 Task: Save a mixdown as a 16-bit WAV file for CD-quality audio.
Action: Mouse moved to (76, 47)
Screenshot: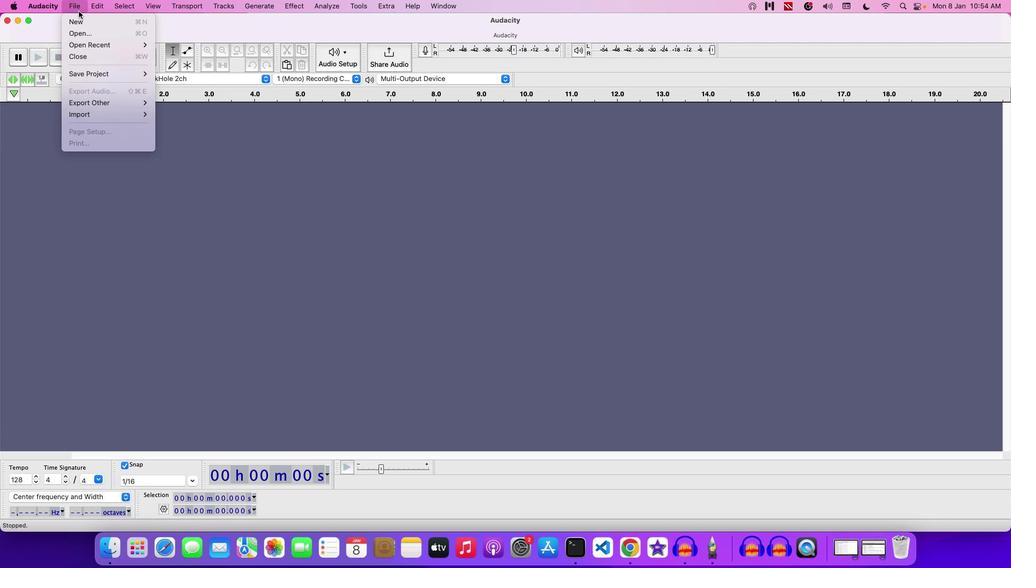
Action: Mouse pressed left at (76, 47)
Screenshot: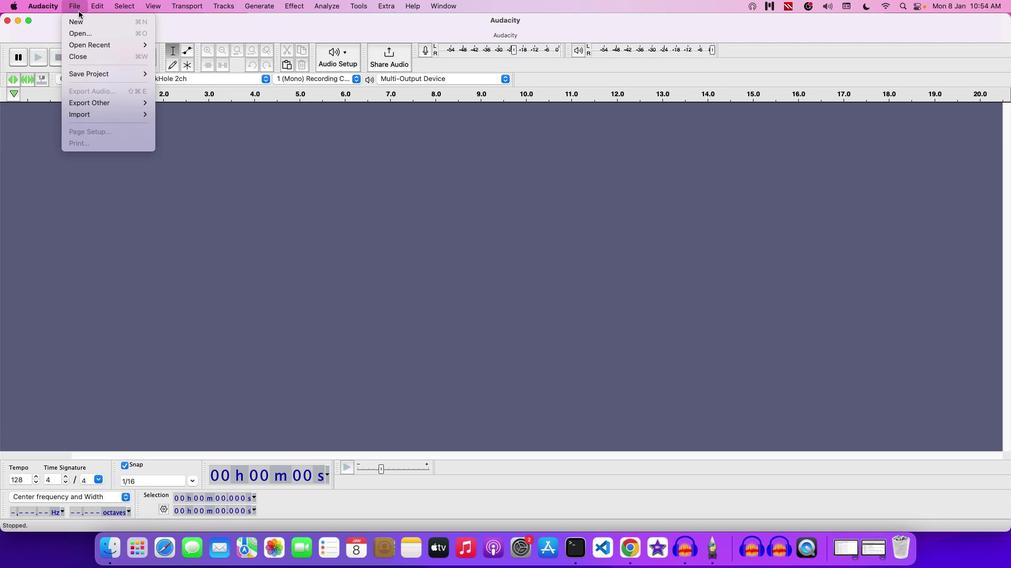 
Action: Mouse moved to (109, 62)
Screenshot: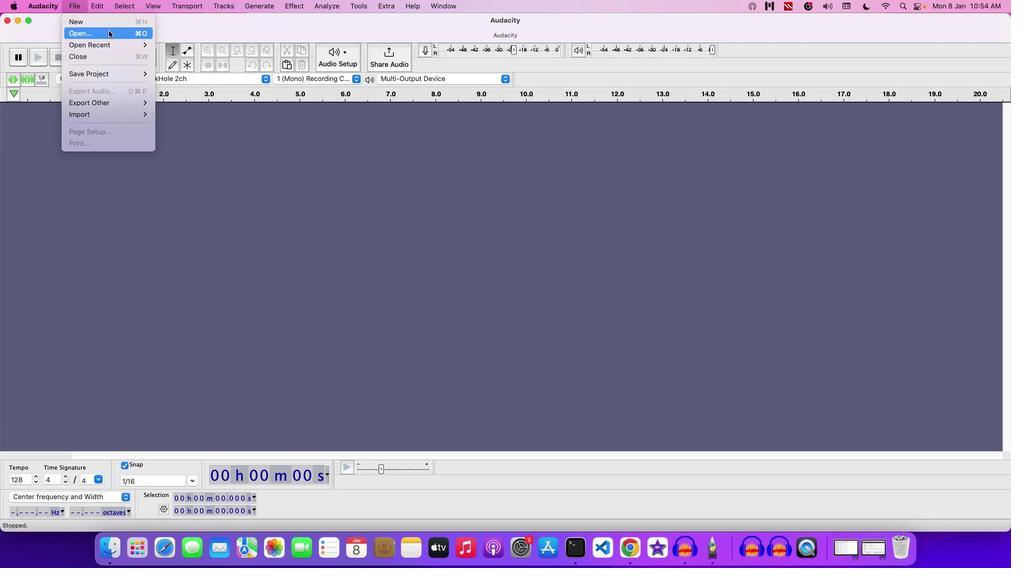 
Action: Mouse pressed left at (109, 62)
Screenshot: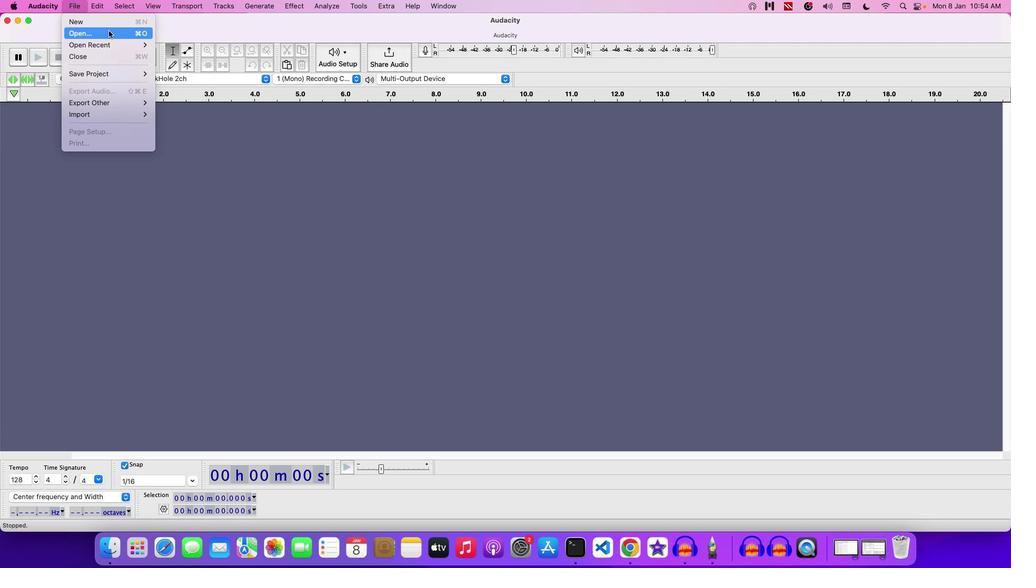 
Action: Mouse moved to (449, 171)
Screenshot: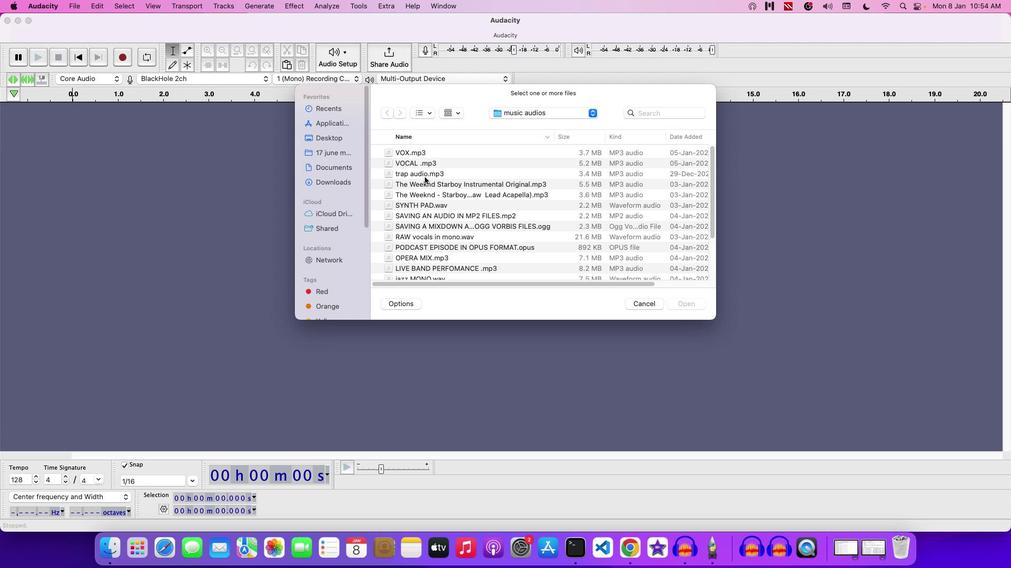 
Action: Mouse pressed left at (449, 171)
Screenshot: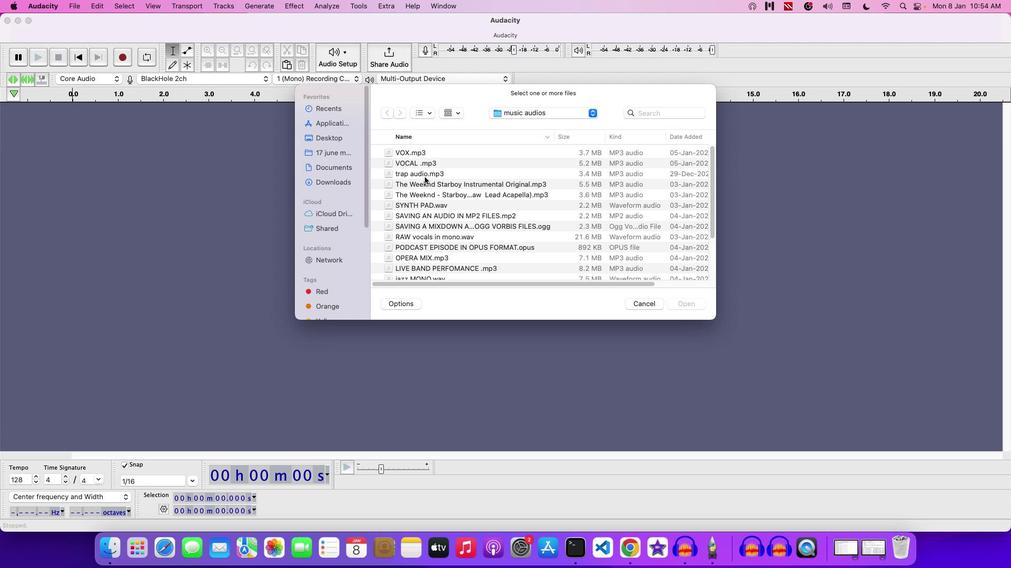 
Action: Mouse moved to (453, 170)
Screenshot: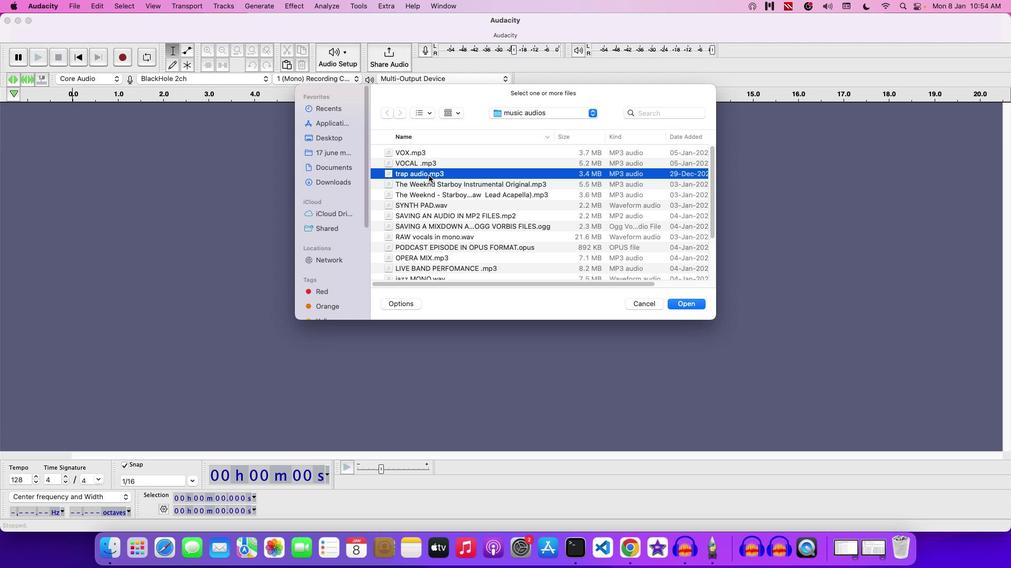 
Action: Mouse pressed left at (453, 170)
Screenshot: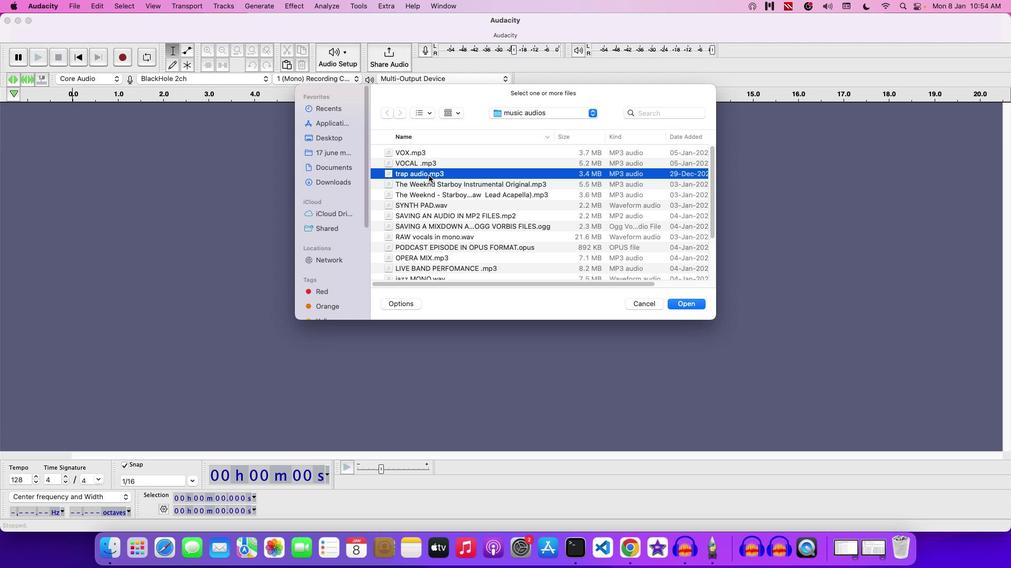 
Action: Mouse moved to (672, 267)
Screenshot: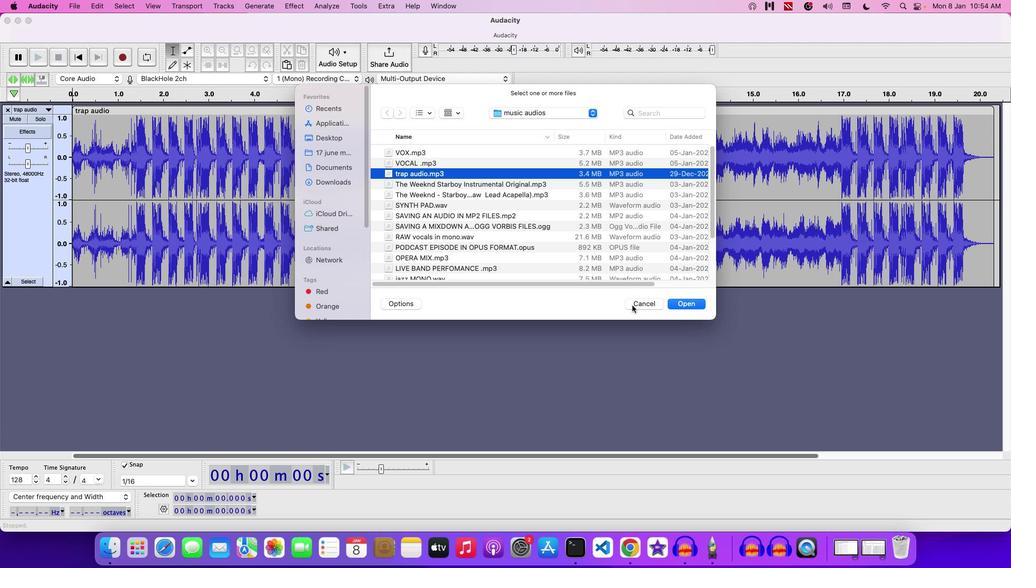 
Action: Mouse pressed left at (672, 267)
Screenshot: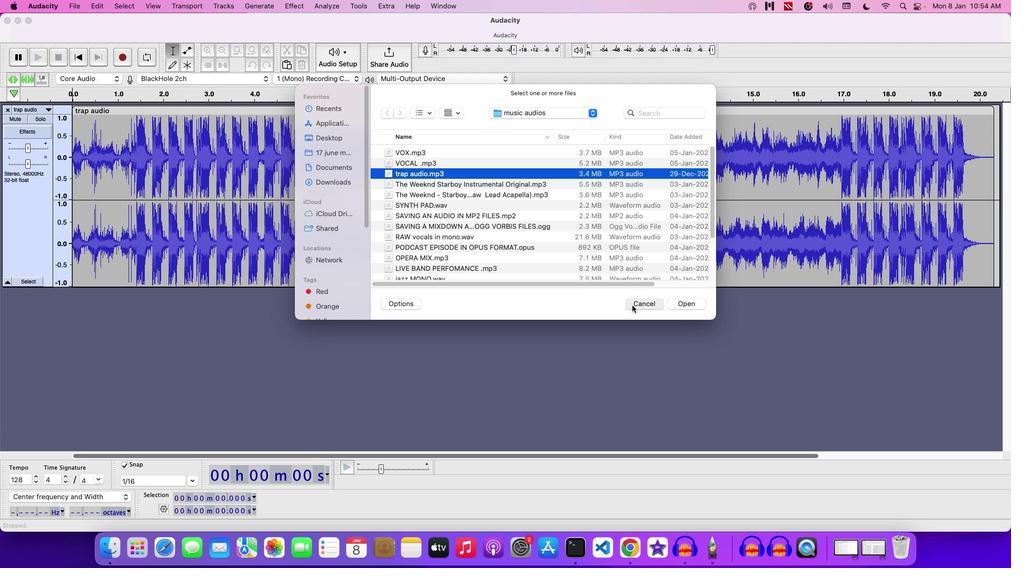 
Action: Mouse moved to (72, 44)
Screenshot: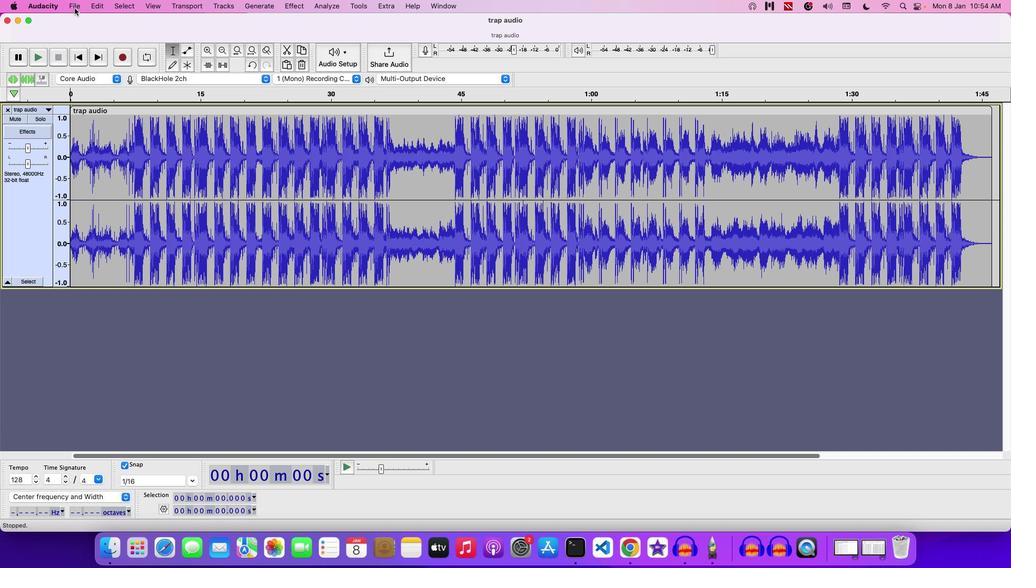 
Action: Mouse pressed left at (72, 44)
Screenshot: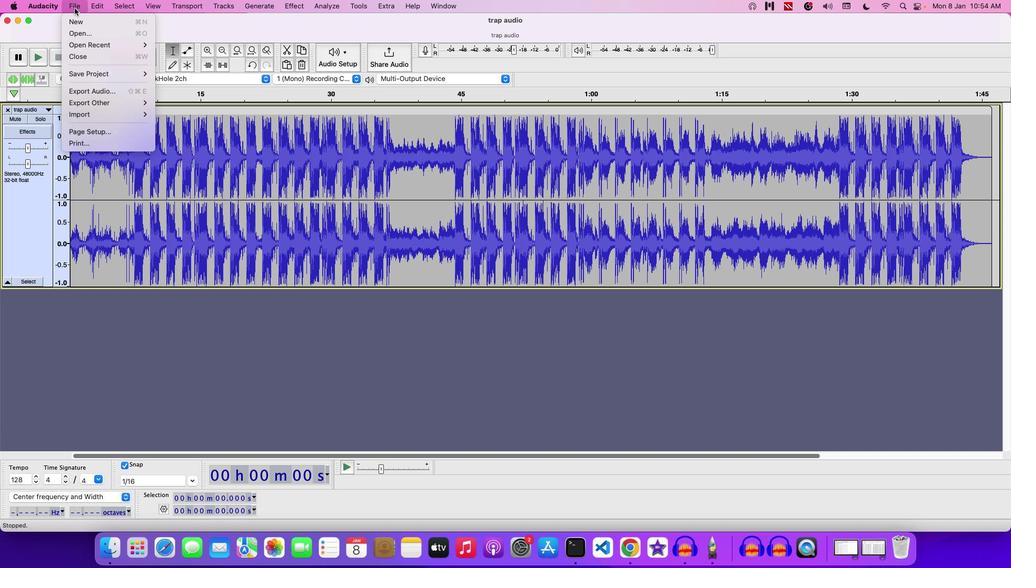 
Action: Mouse moved to (101, 105)
Screenshot: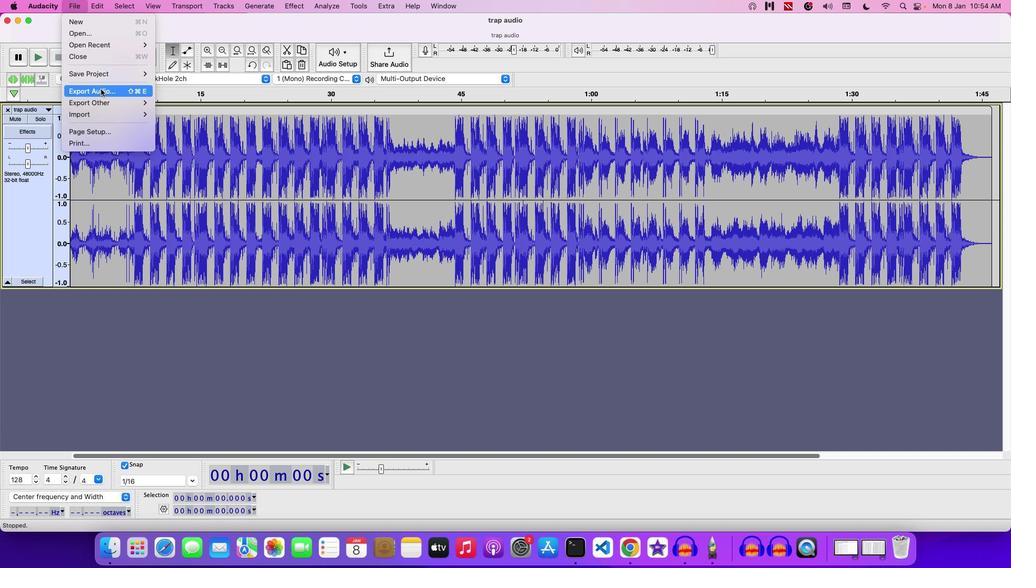 
Action: Mouse pressed left at (101, 105)
Screenshot: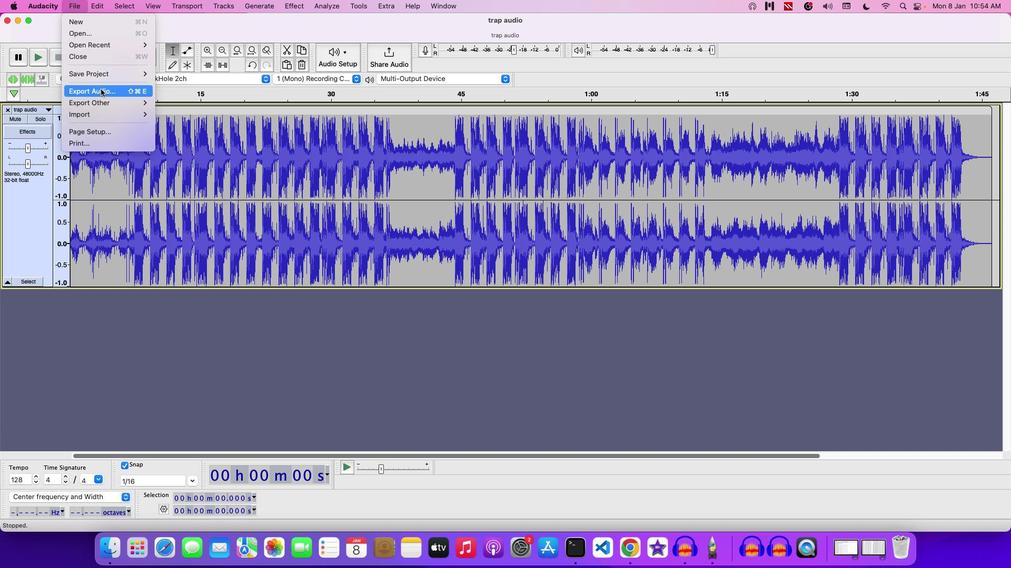 
Action: Mouse moved to (330, 138)
Screenshot: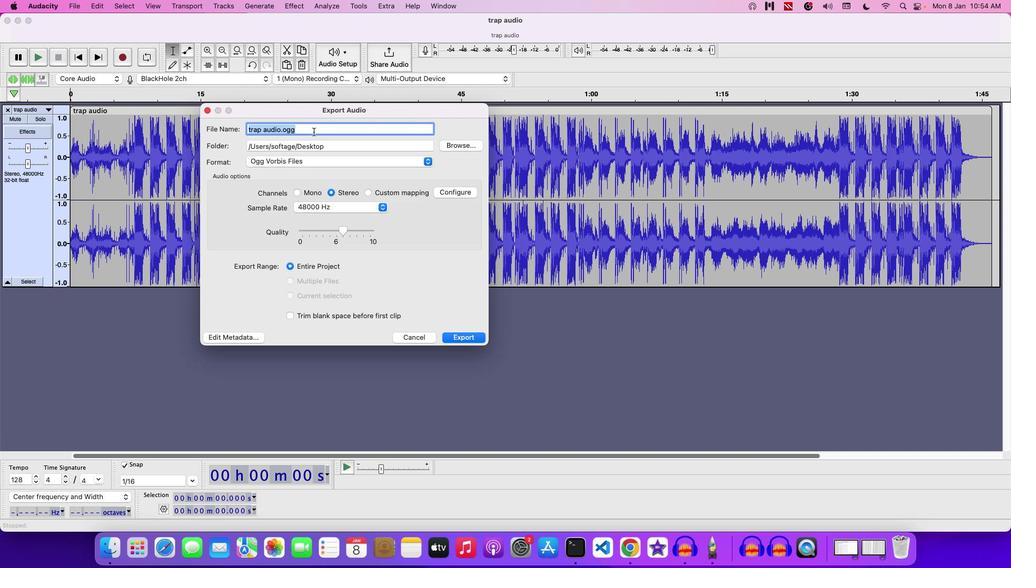 
Action: Key pressed Key.backspace'S''A''V''U''B'Key.backspaceKey.backspace'I''N''G'Key.space'A'Key.space'M''I''X''D''O''W''N'Key.space'I''N'Key.space'W''A''V'Key.space'1''6'Key.space'B''I''T'
Screenshot: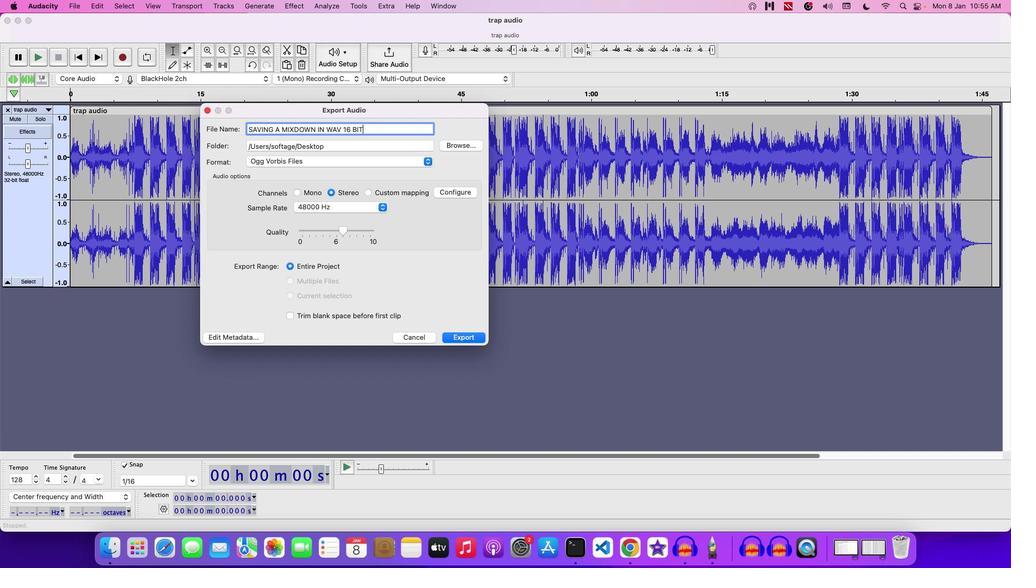 
Action: Mouse moved to (433, 159)
Screenshot: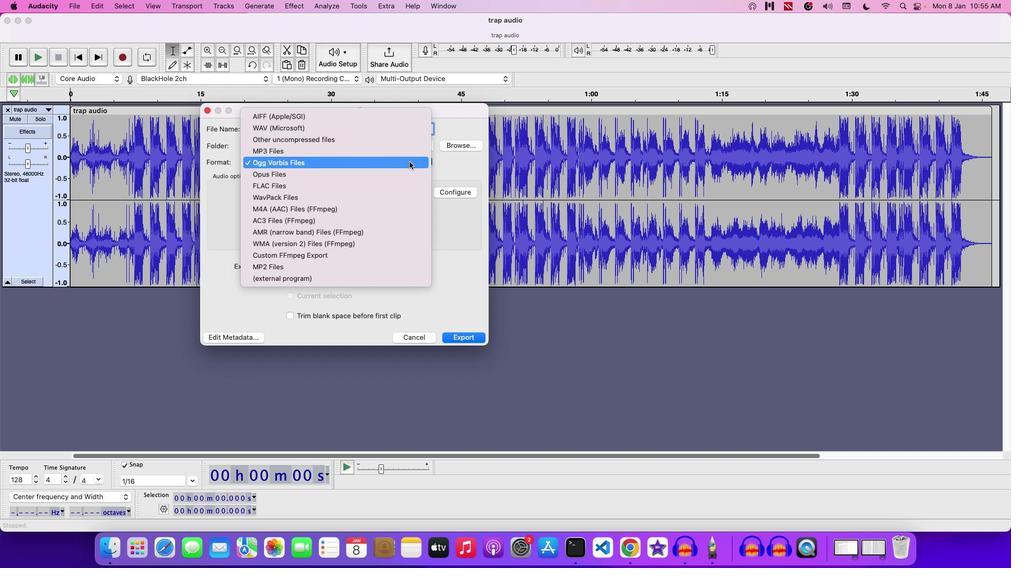 
Action: Mouse pressed left at (433, 159)
Screenshot: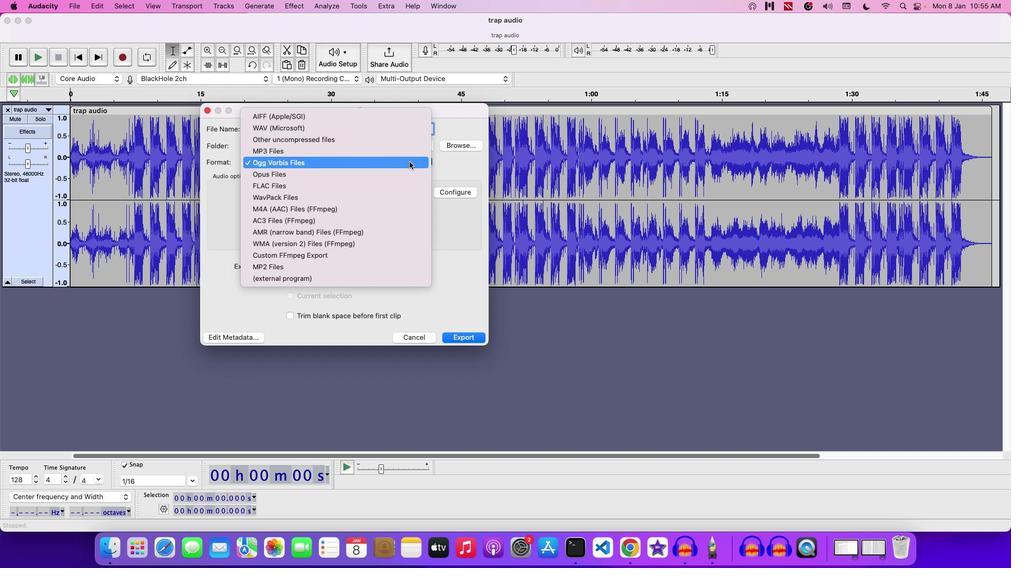 
Action: Mouse moved to (335, 136)
Screenshot: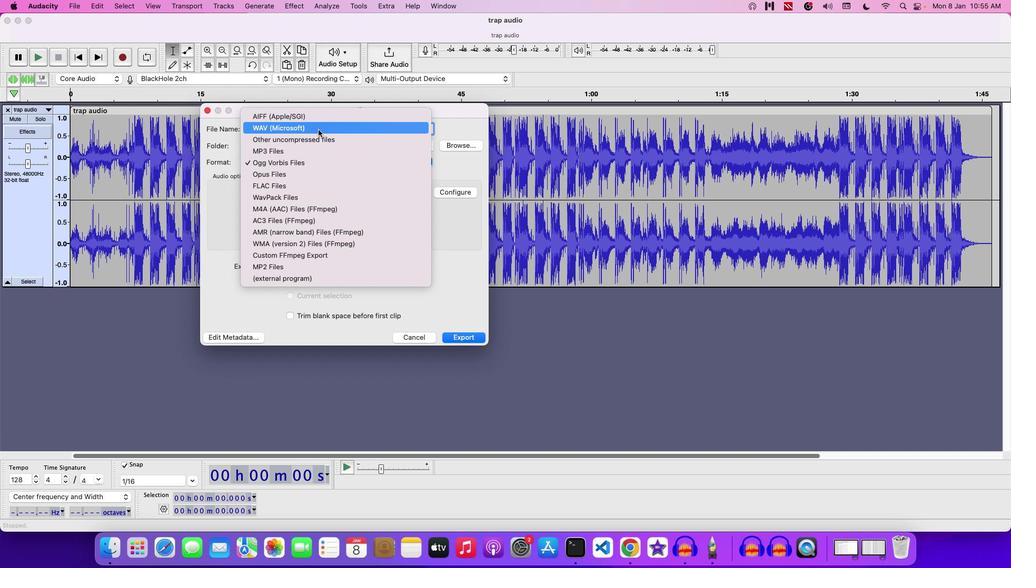
Action: Mouse pressed left at (335, 136)
Screenshot: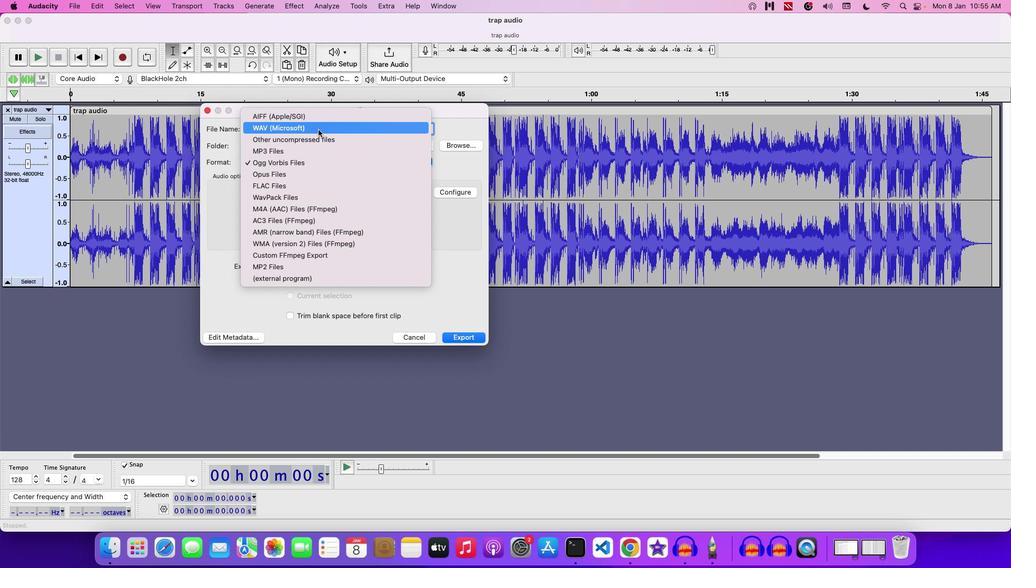 
Action: Mouse moved to (349, 195)
Screenshot: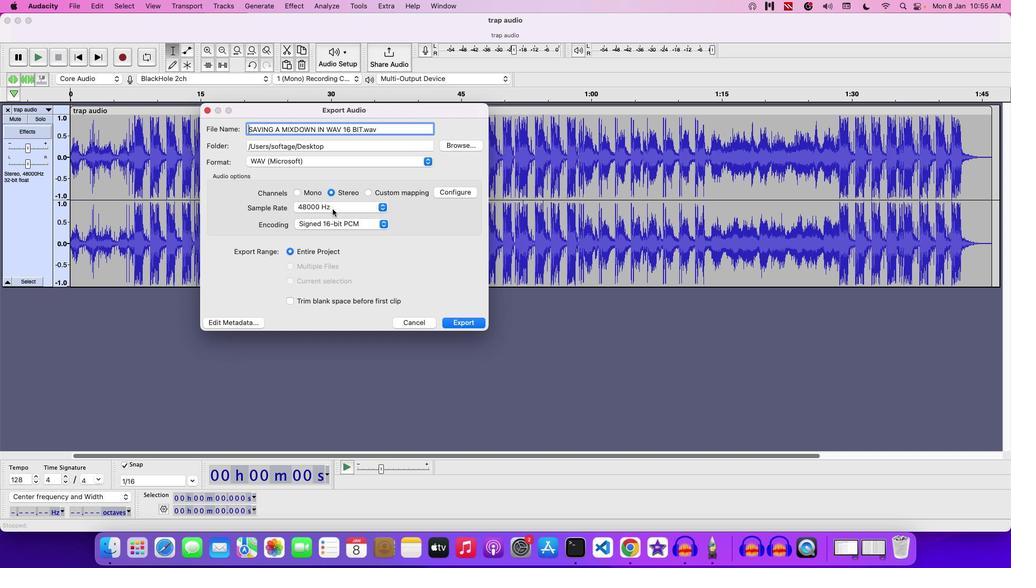 
Action: Mouse pressed left at (349, 195)
Screenshot: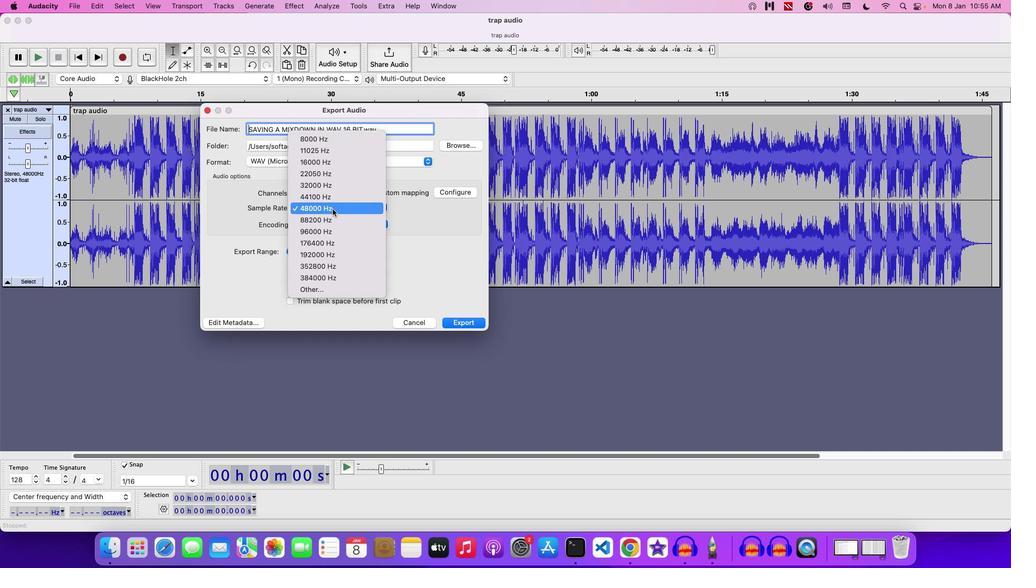 
Action: Mouse pressed left at (349, 195)
Screenshot: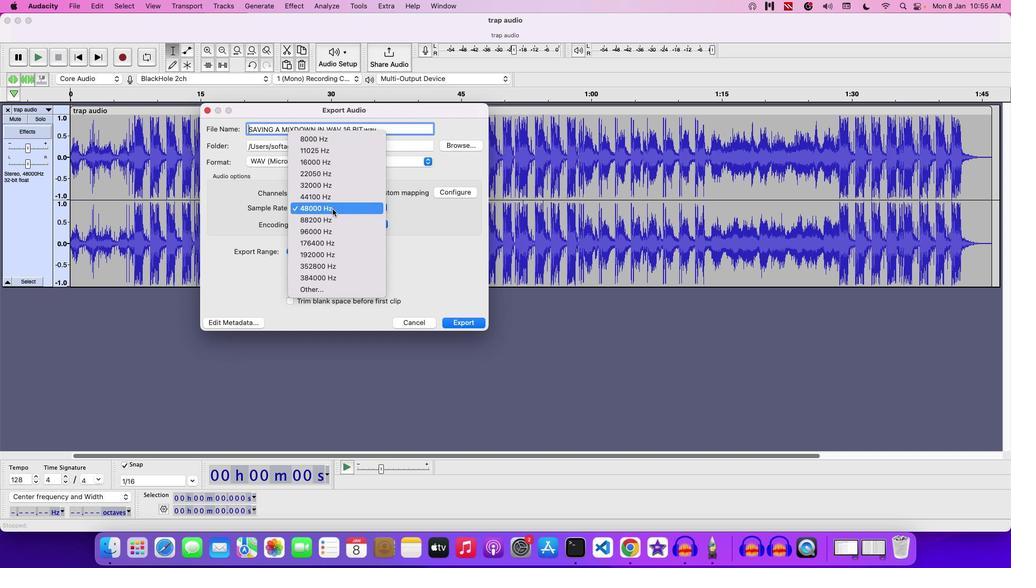 
Action: Mouse moved to (348, 203)
Screenshot: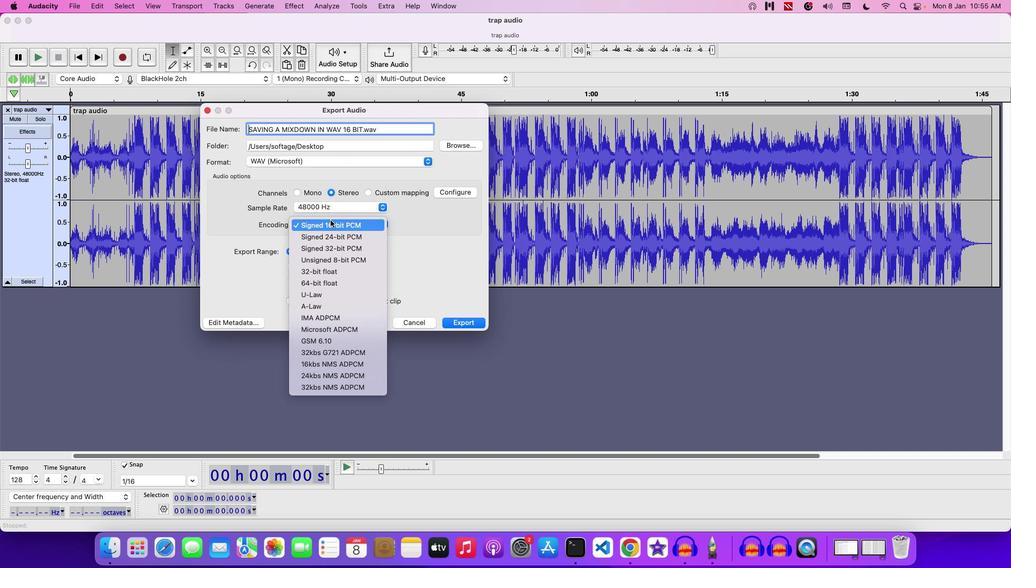 
Action: Mouse pressed left at (348, 203)
Screenshot: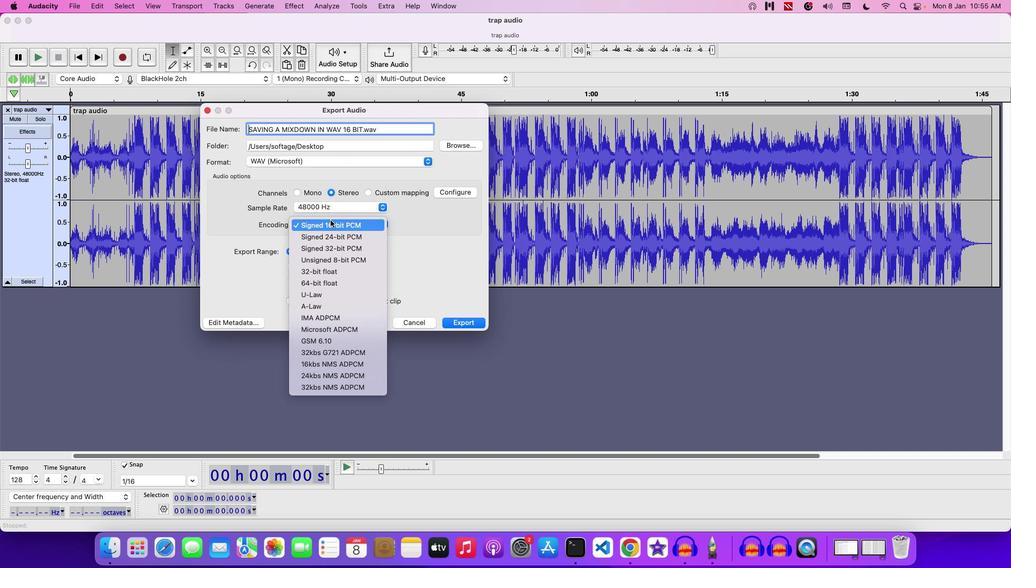 
Action: Mouse moved to (345, 209)
Screenshot: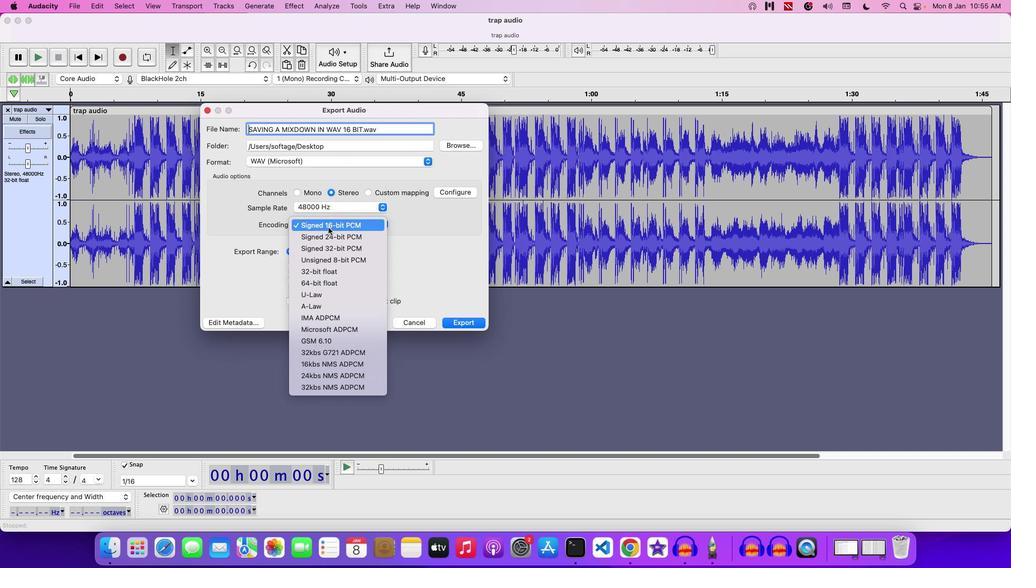 
Action: Mouse pressed left at (345, 209)
Screenshot: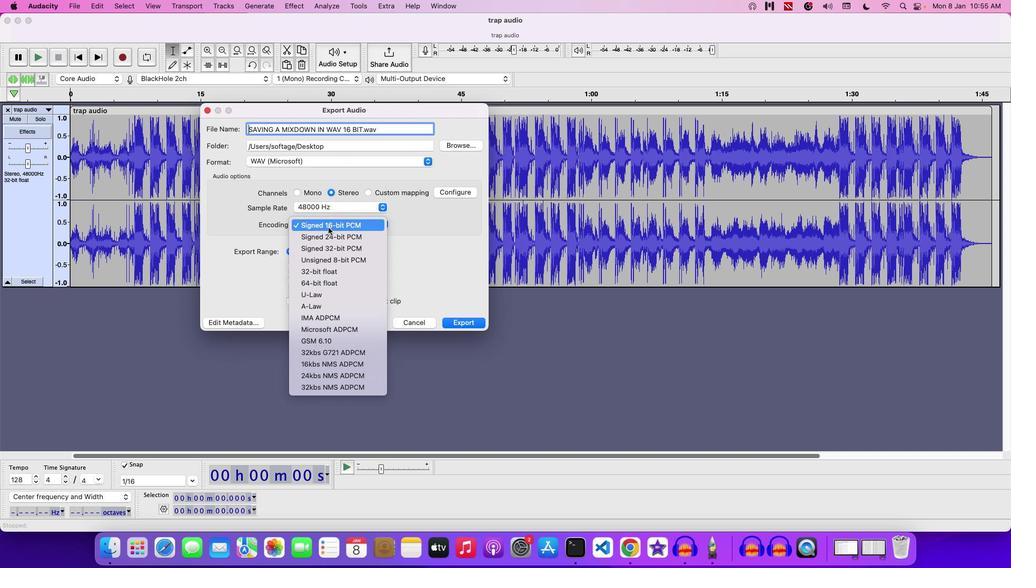 
Action: Mouse moved to (494, 281)
Screenshot: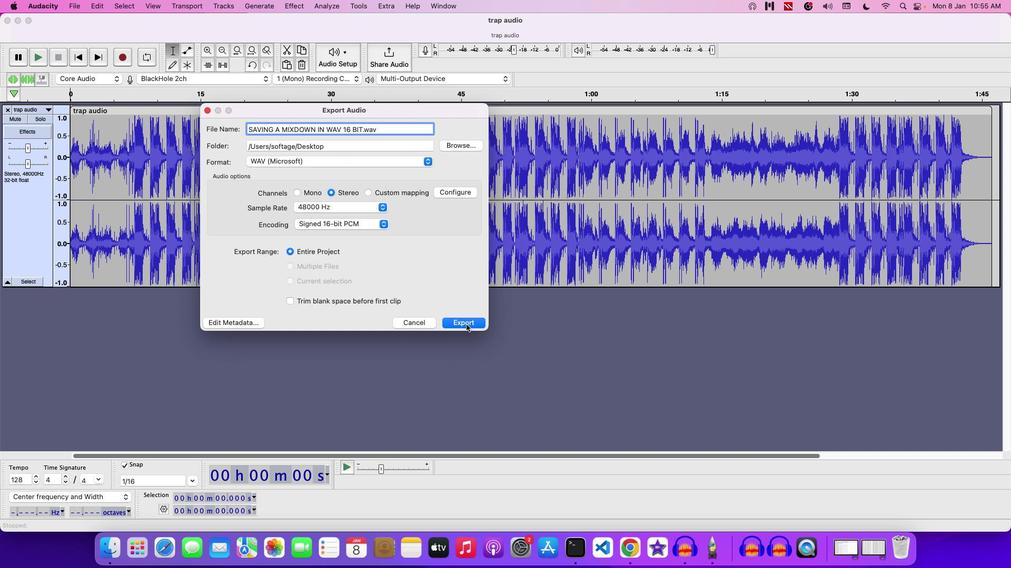 
Action: Mouse pressed left at (494, 281)
Screenshot: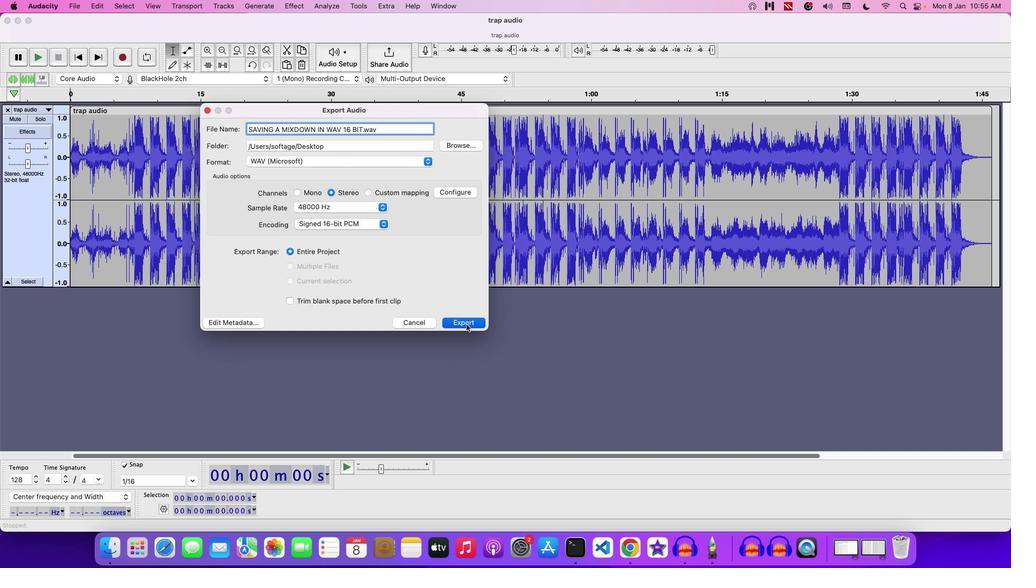 
Action: Mouse moved to (70, 46)
Screenshot: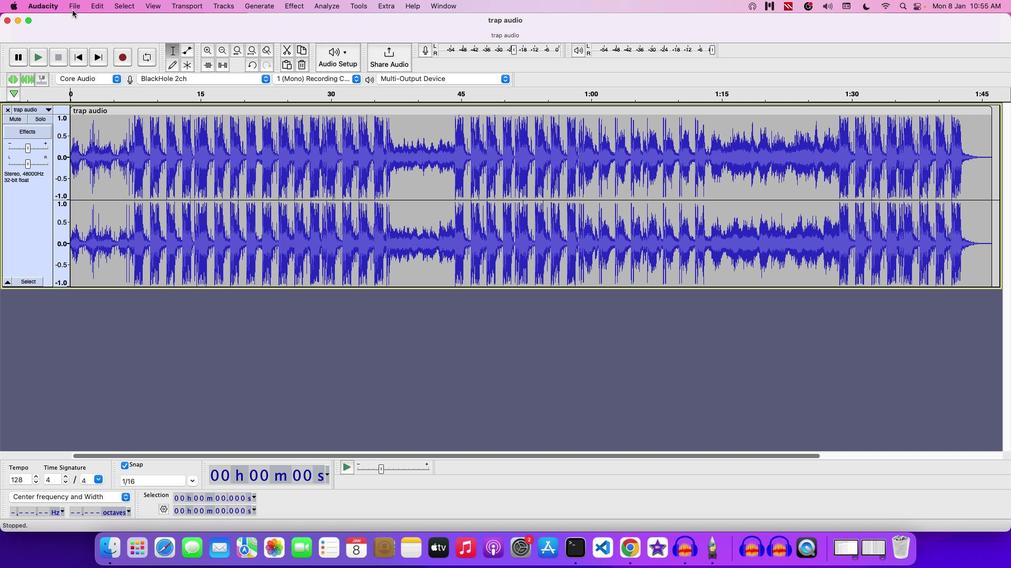 
Action: Mouse pressed left at (70, 46)
Screenshot: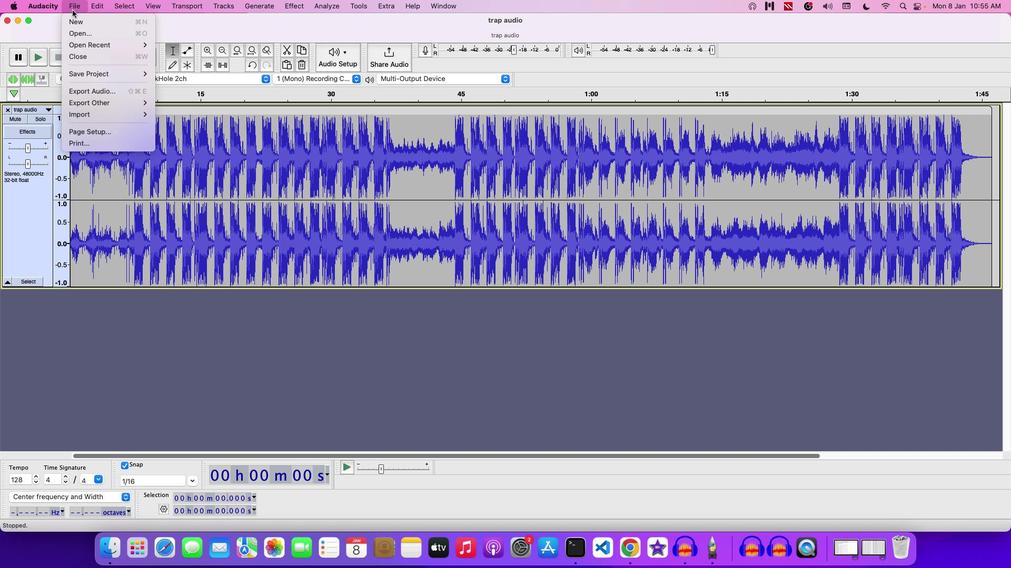 
Action: Mouse moved to (93, 95)
Screenshot: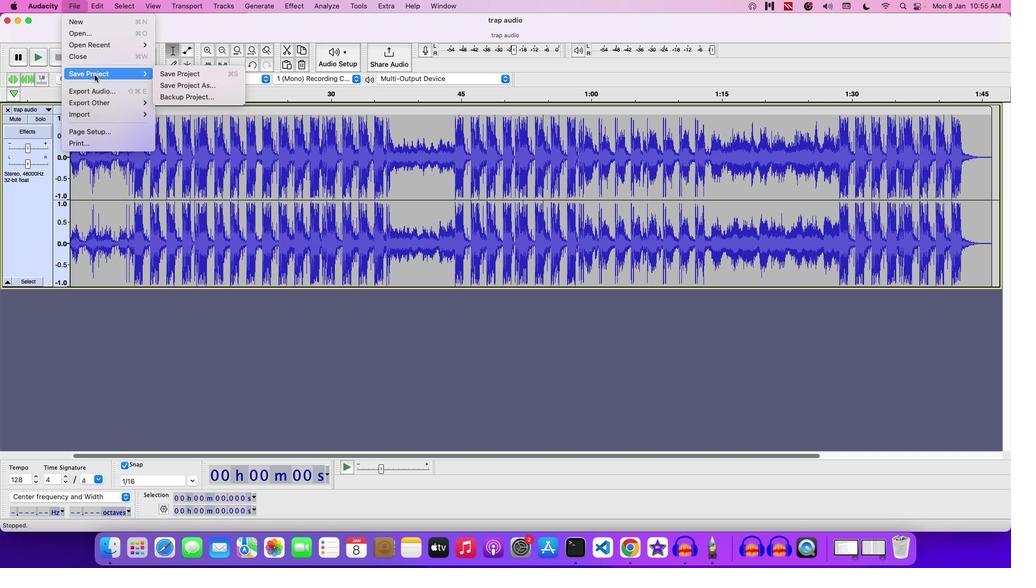 
Action: Mouse pressed left at (93, 95)
Screenshot: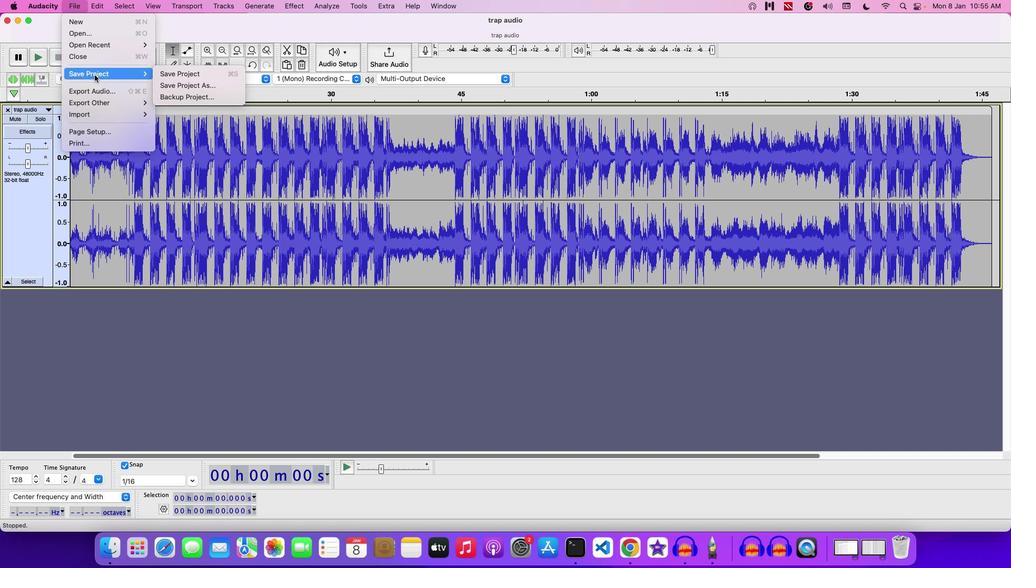
Action: Mouse moved to (165, 94)
Screenshot: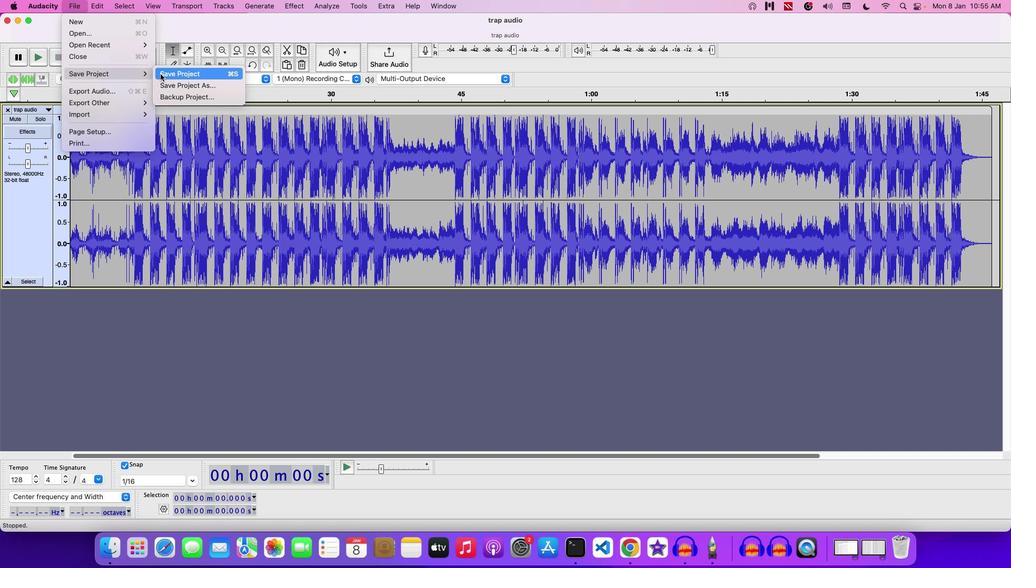 
Action: Mouse pressed left at (165, 94)
Screenshot: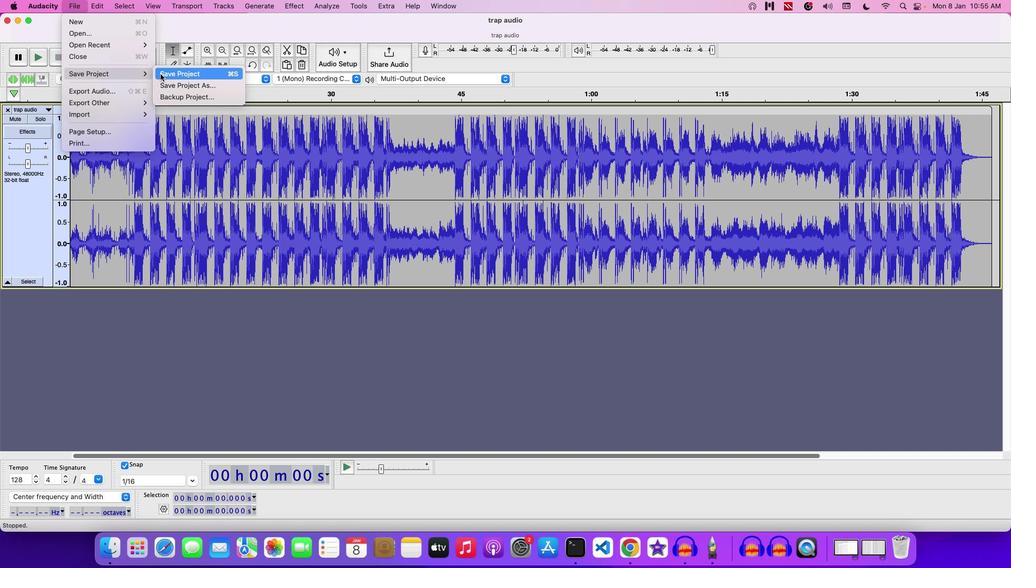 
Action: Mouse moved to (346, 118)
Screenshot: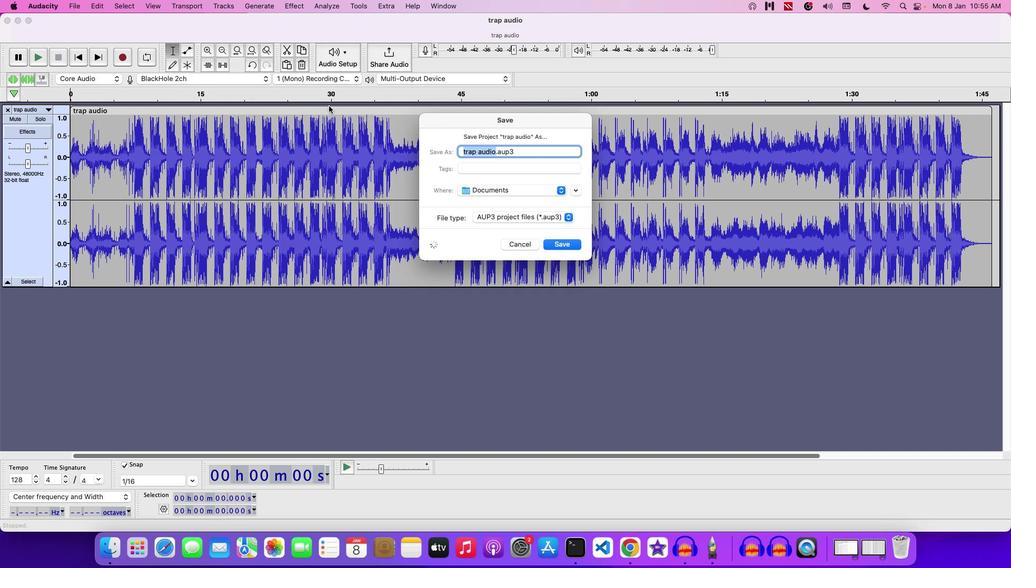 
Action: Key pressed Key.backspace'S''A''V''I''N''G'Key.space'A'Key.space'M'Key.space'I''X''D''O''W''N'Key.space'I''N'Key.space'W''A''V'Key.space'1''6'Key.space'V''I'Key.backspaceKey.backspace'B''I''T'
Screenshot: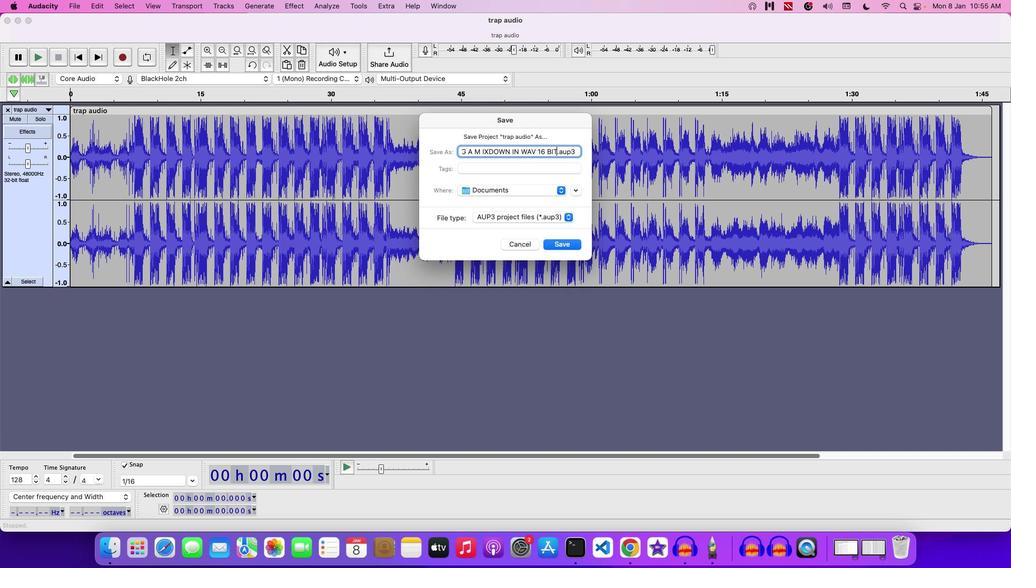 
Action: Mouse moved to (588, 220)
Screenshot: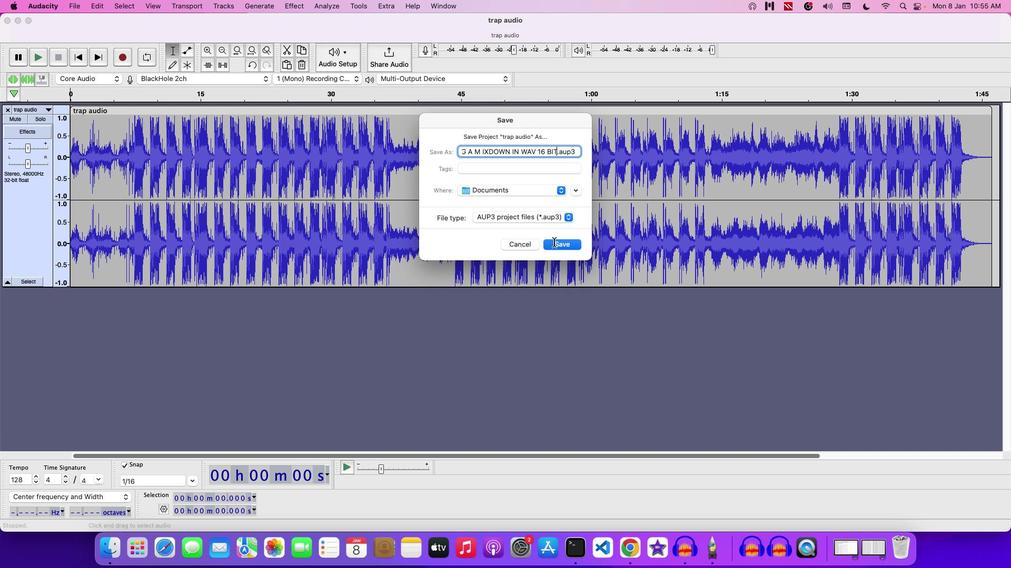 
Action: Mouse pressed left at (588, 220)
Screenshot: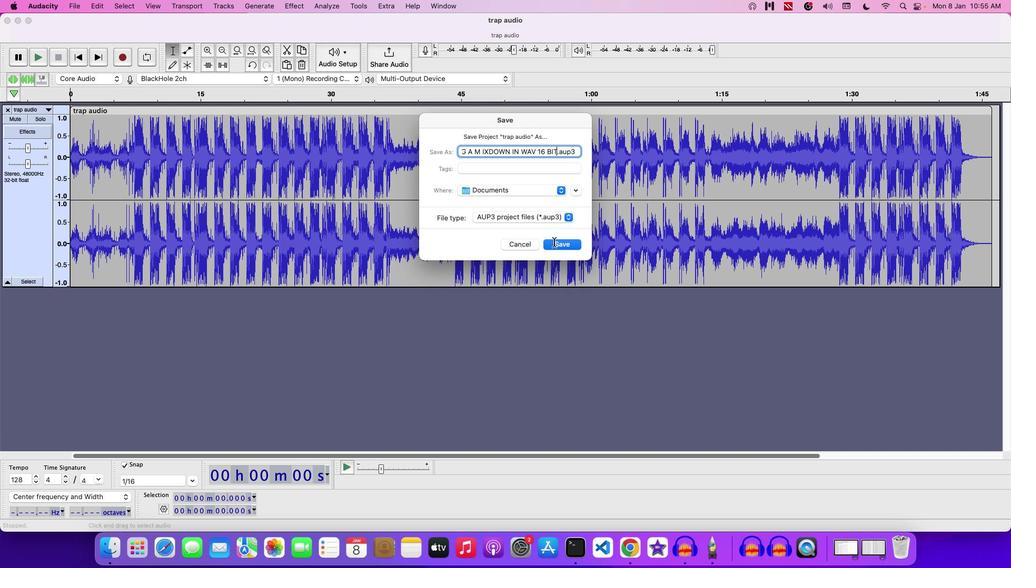 
